 Task: Add in the project UpwardTech an epic 'Data Migration'.
Action: Mouse moved to (306, 344)
Screenshot: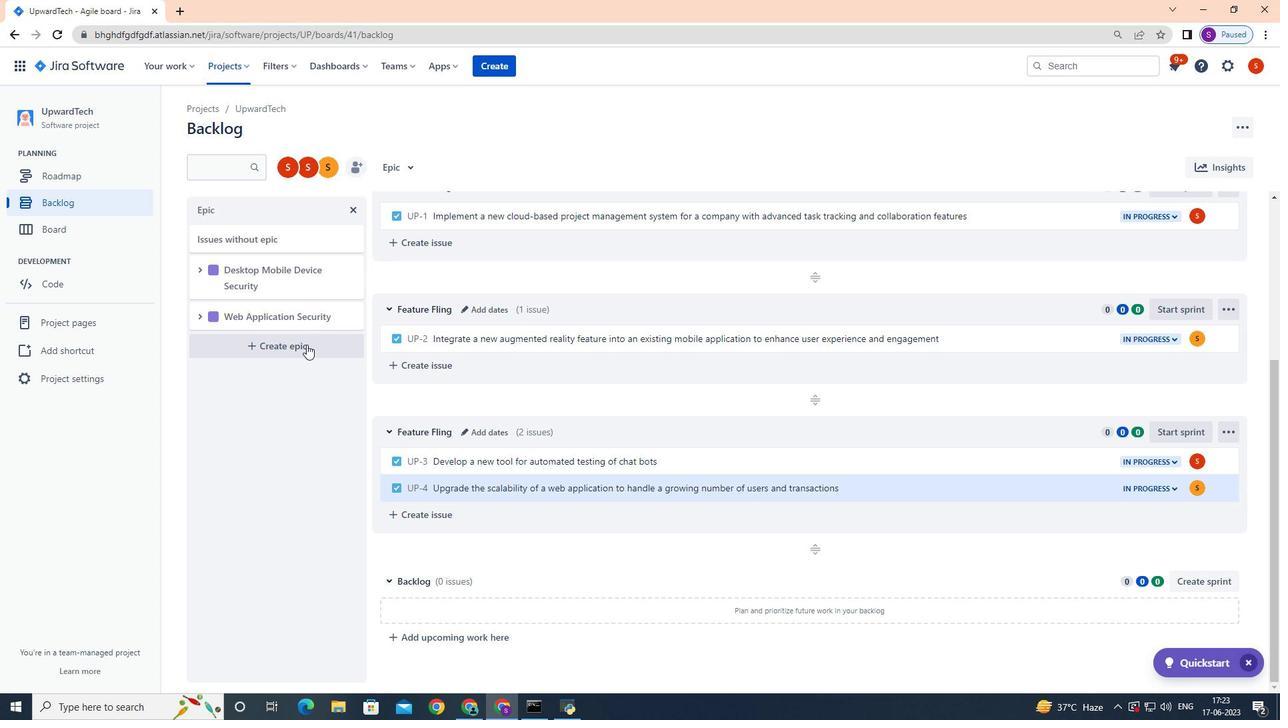 
Action: Mouse pressed left at (306, 344)
Screenshot: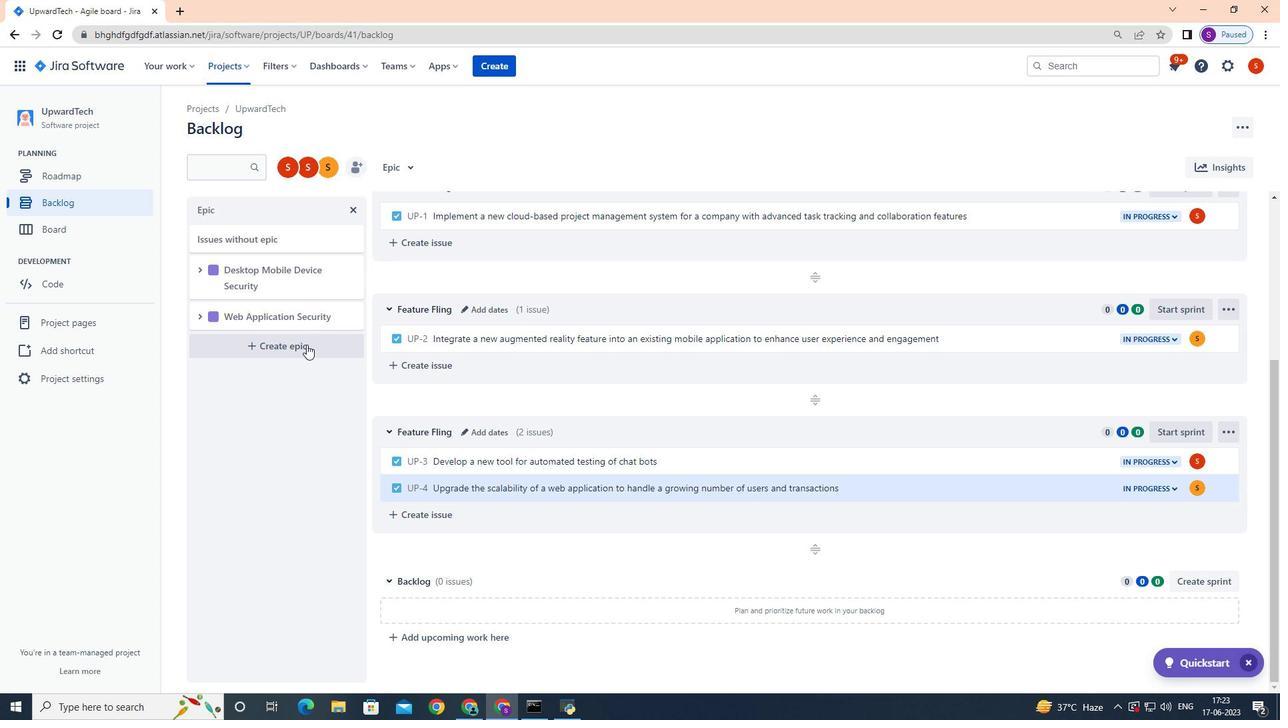 
Action: Key pressed <Key.shift>Data<Key.space><Key.shift>Migration<Key.enter>
Screenshot: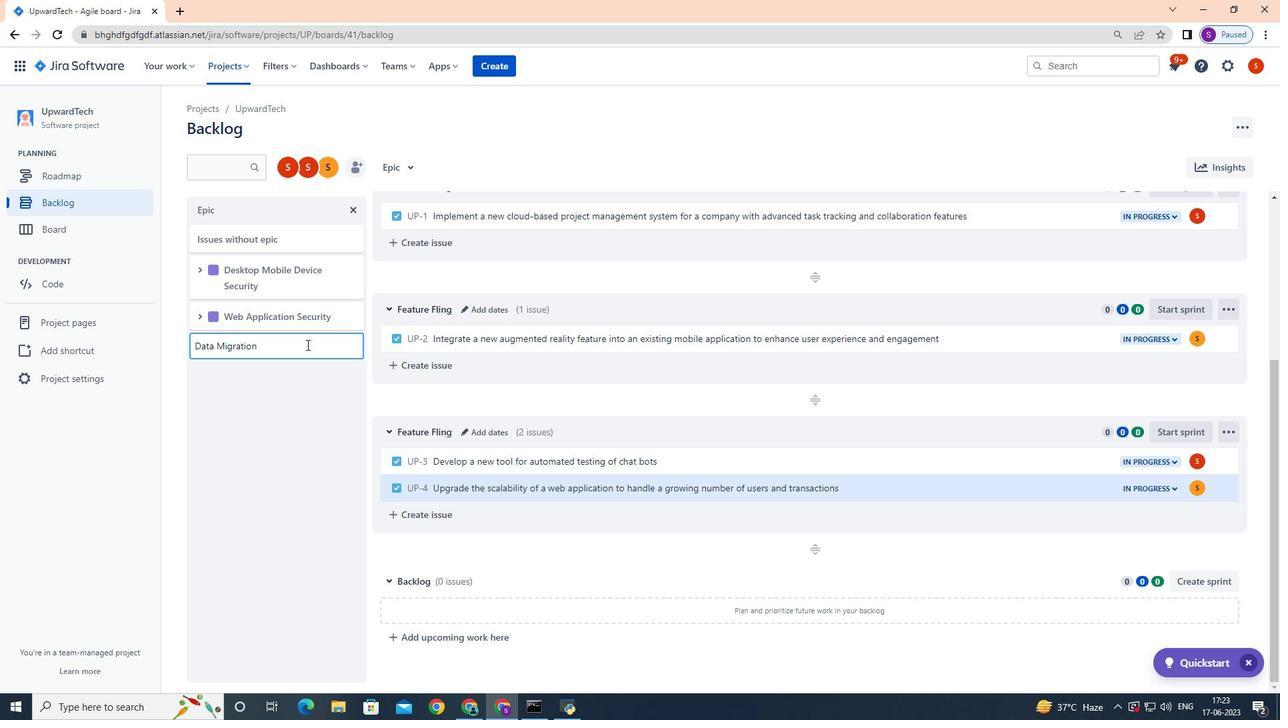 
Action: Mouse moved to (508, 150)
Screenshot: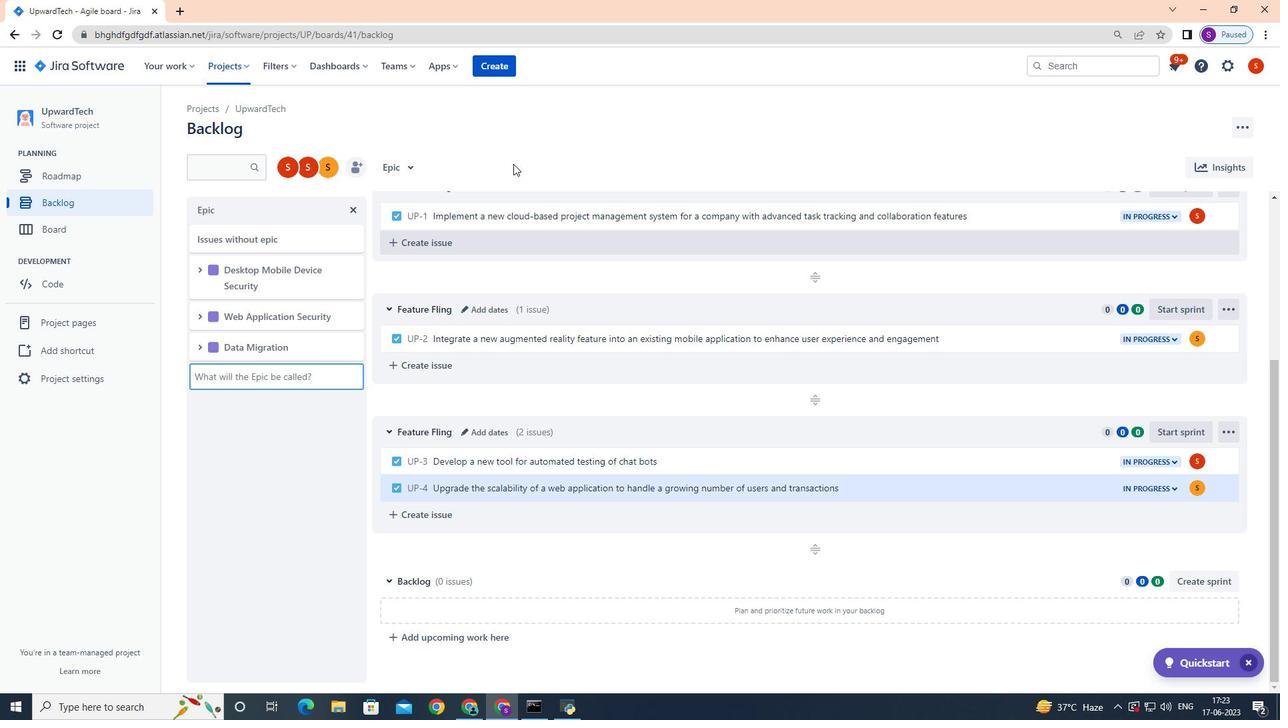 
Action: Mouse pressed left at (508, 150)
Screenshot: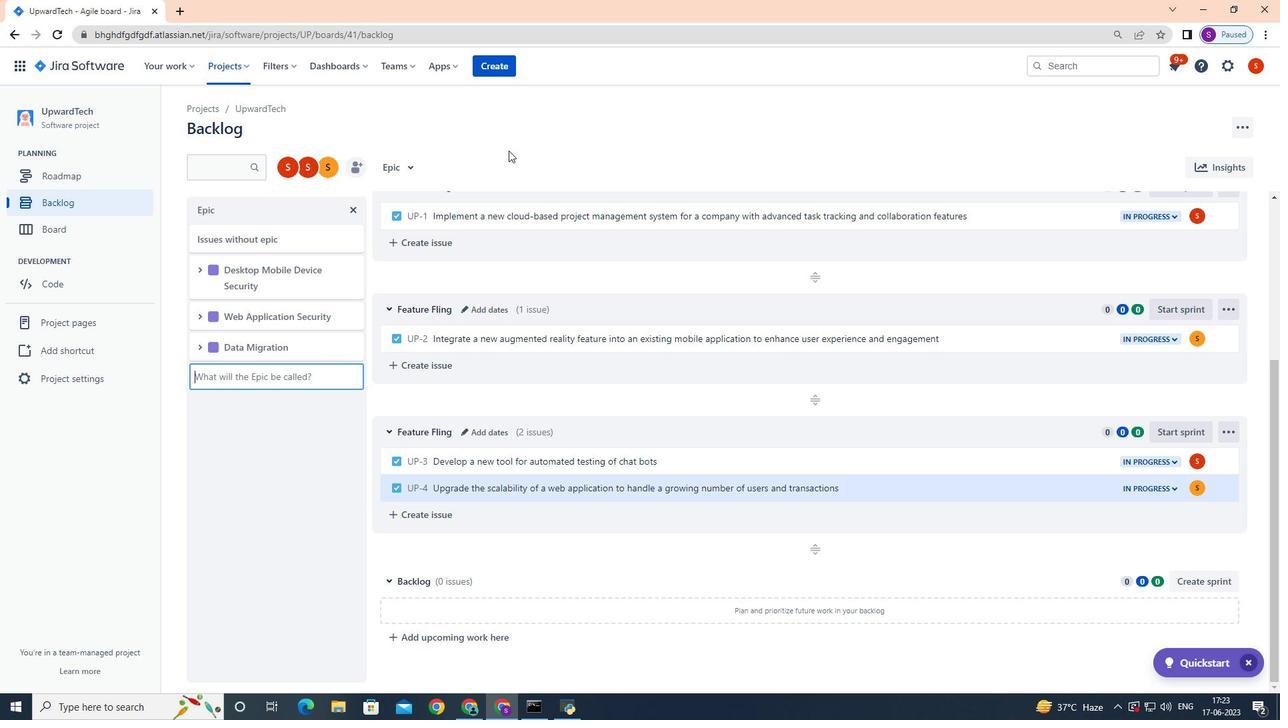 
Action: Mouse moved to (508, 150)
Screenshot: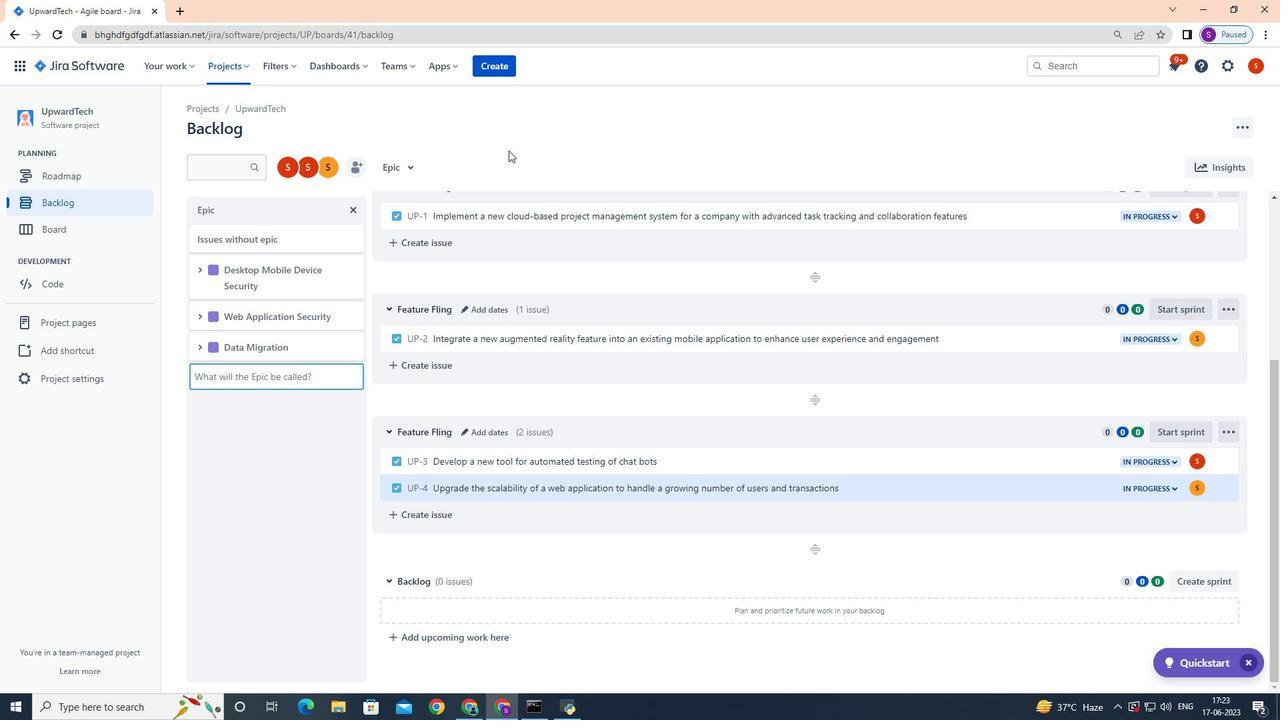 
